 Task: Create in the project UpwardTech in Backlog an issue 'Implement a new cloud-based project management system for a company with advanced task tracking and collaboration features', assign it to team member softage.1@softage.net and change the status to IN PROGRESS.
Action: Mouse moved to (94, 221)
Screenshot: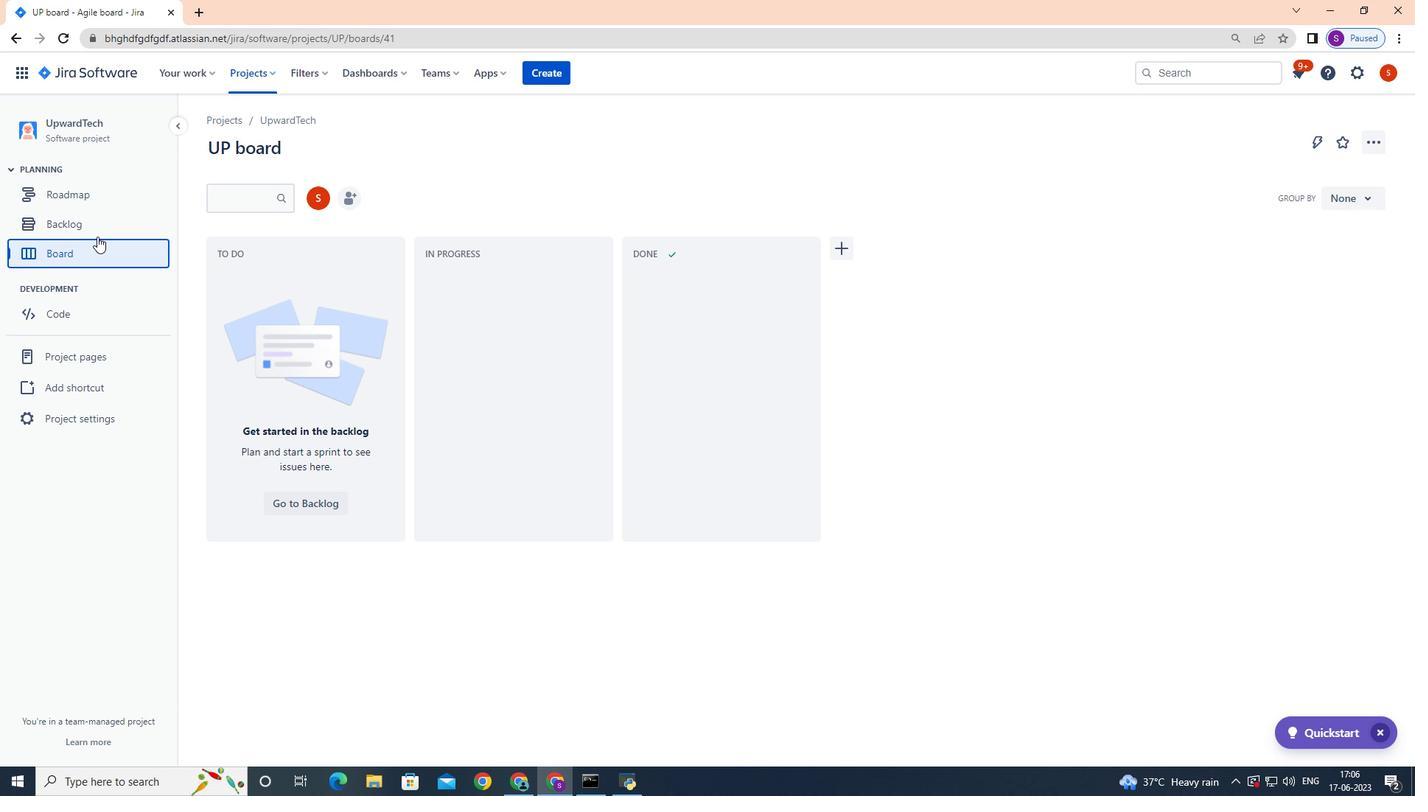 
Action: Mouse pressed left at (94, 221)
Screenshot: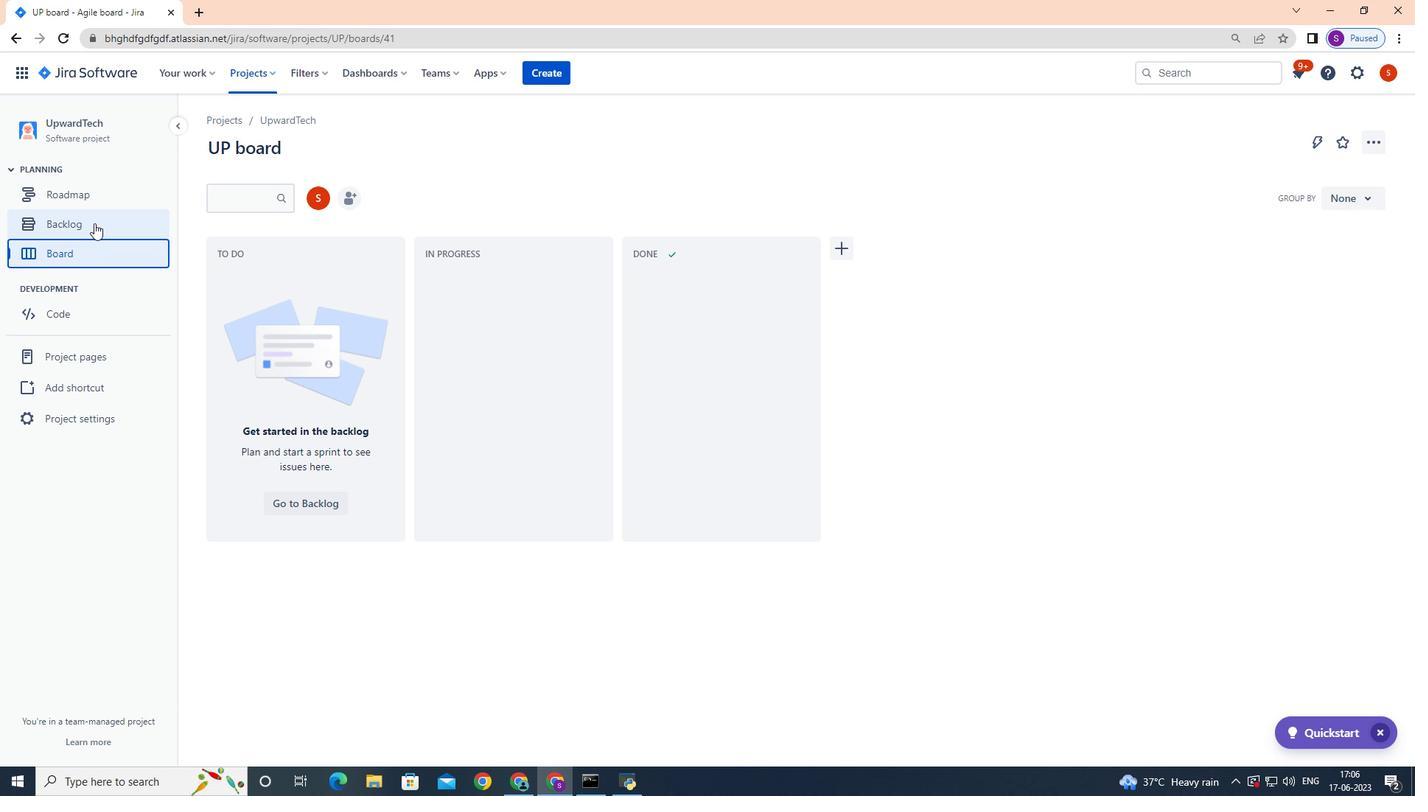 
Action: Mouse moved to (448, 616)
Screenshot: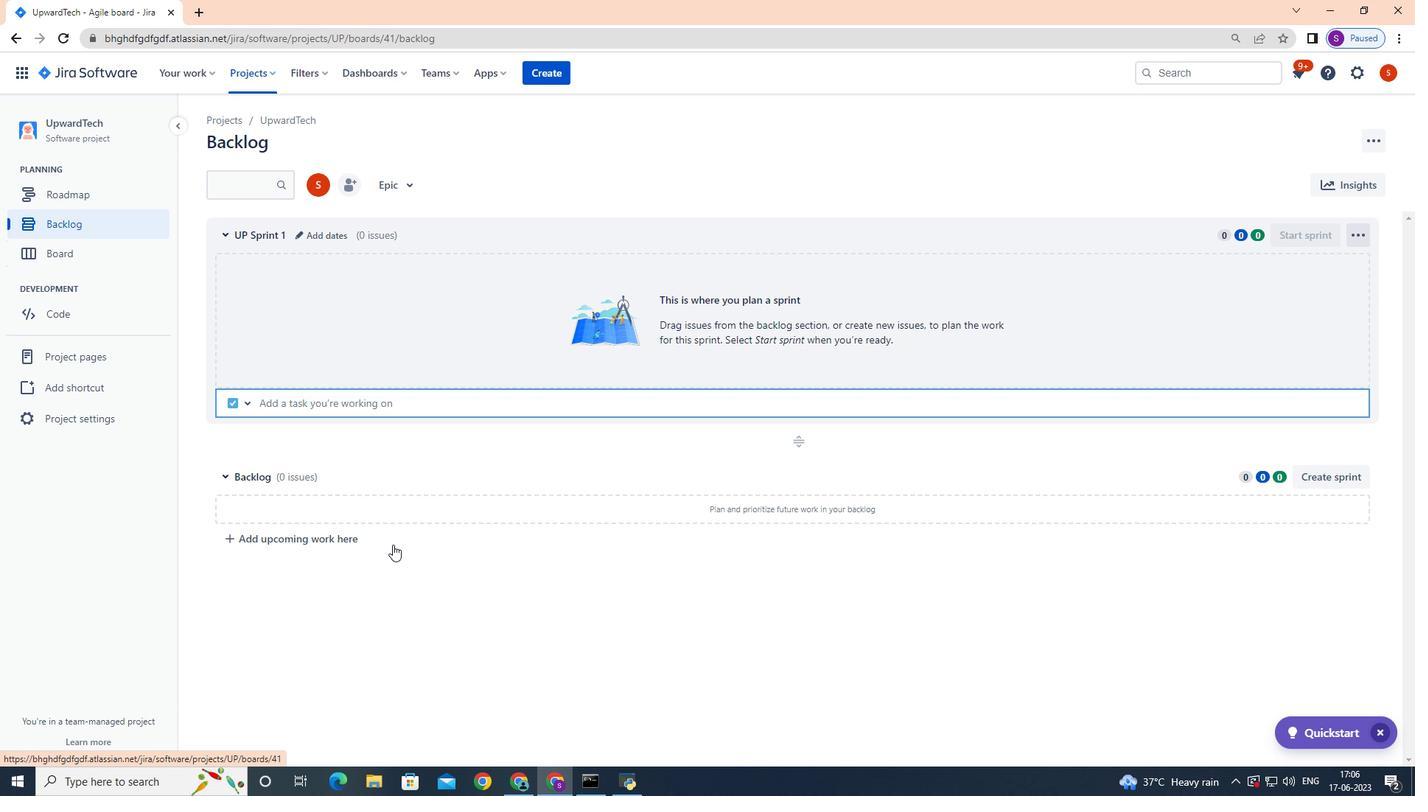 
Action: Mouse pressed left at (448, 616)
Screenshot: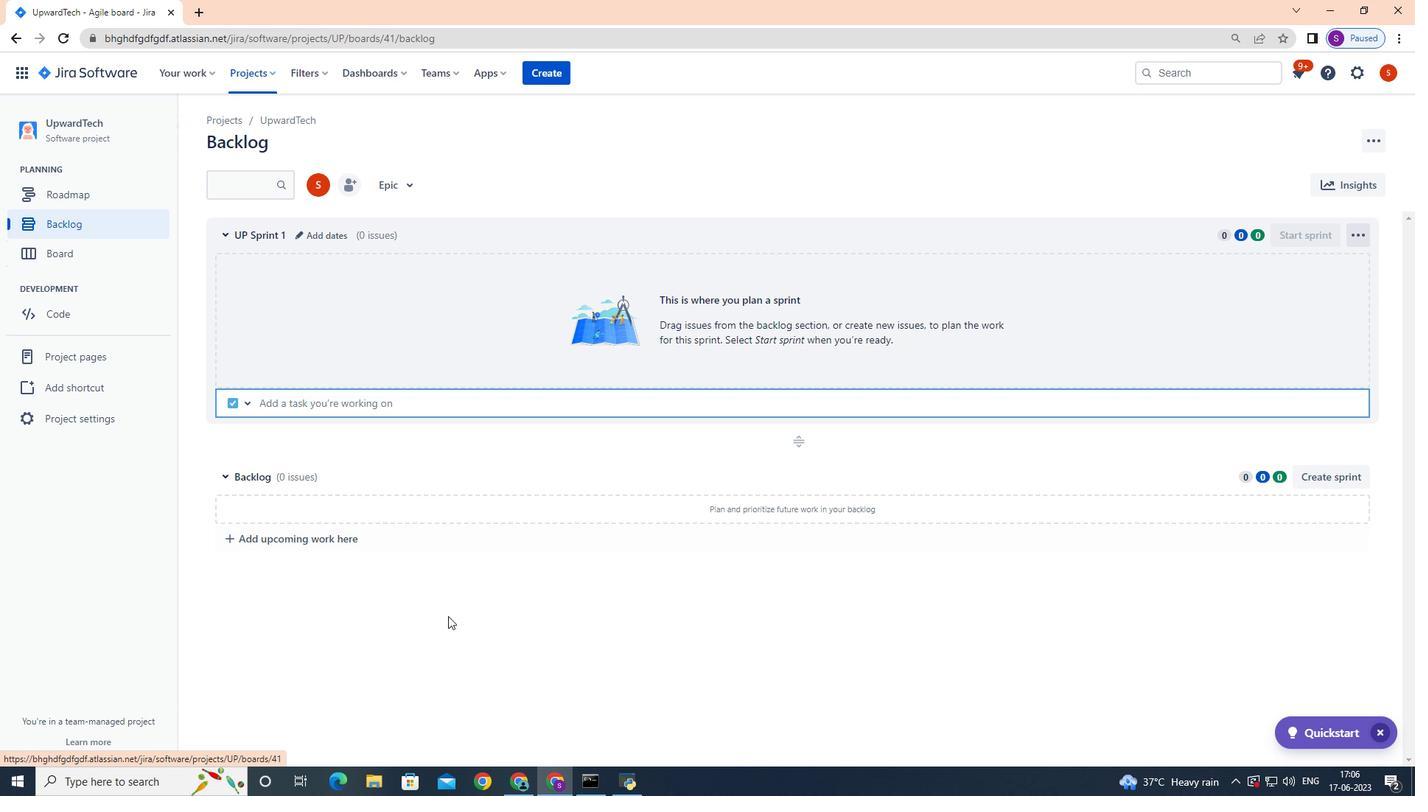 
Action: Mouse moved to (284, 401)
Screenshot: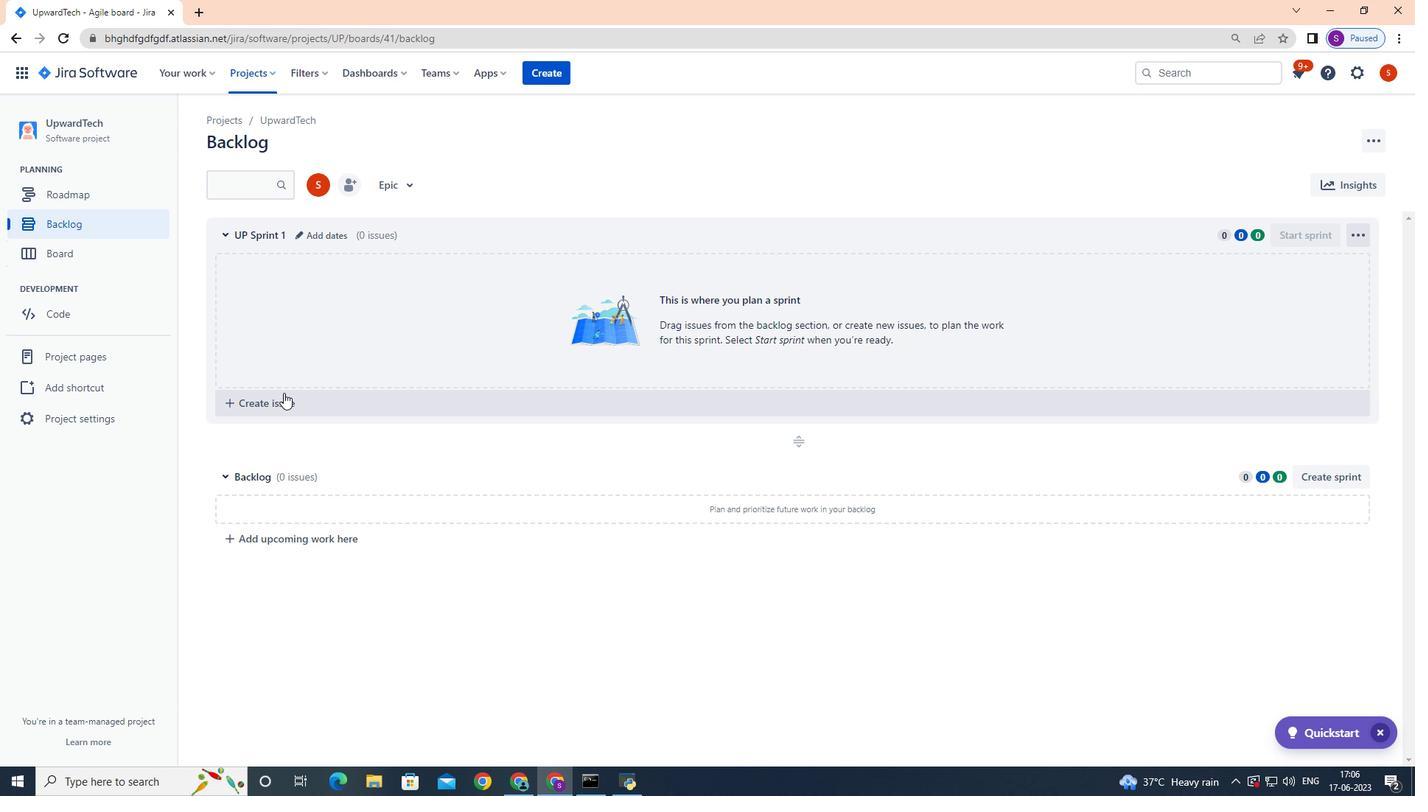 
Action: Mouse pressed left at (284, 401)
Screenshot: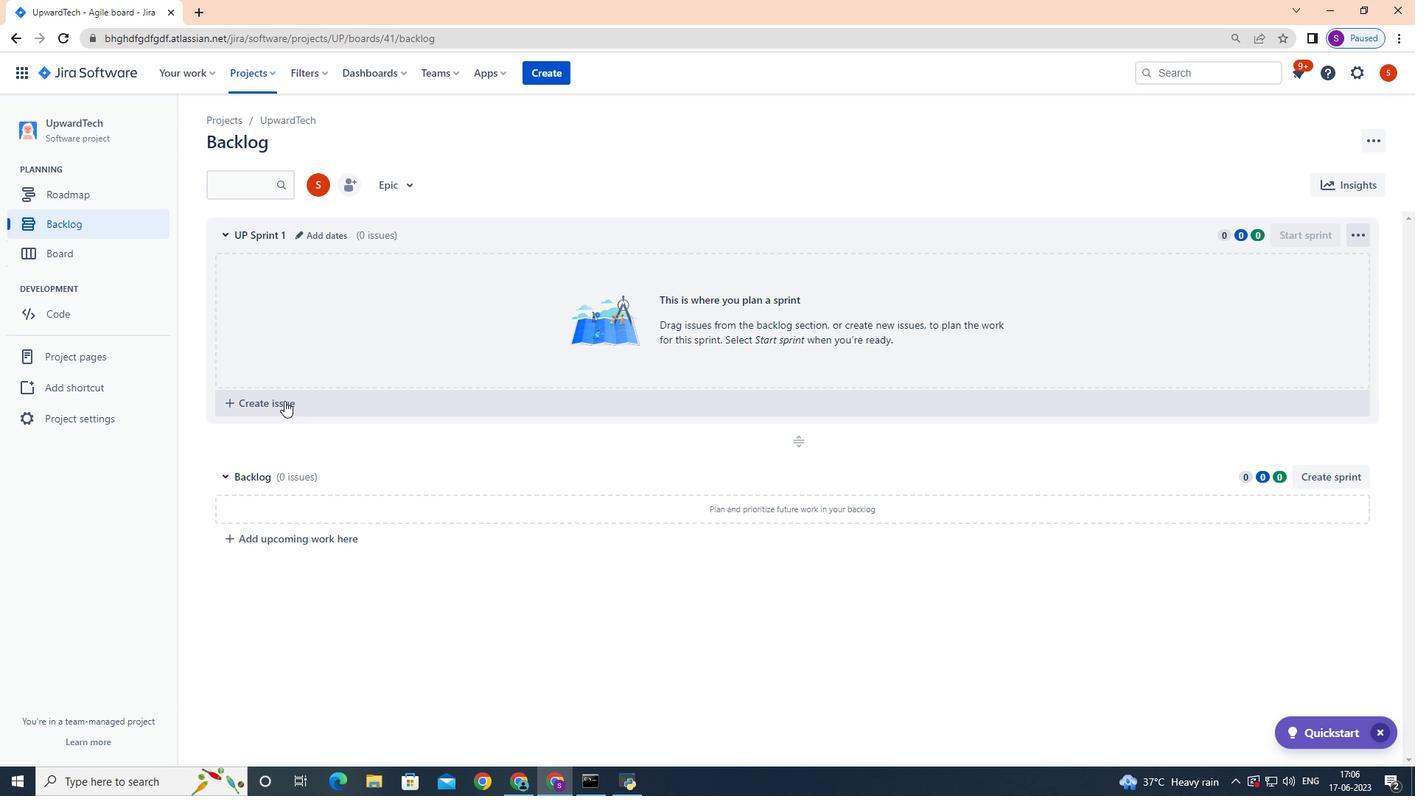 
Action: Key pressed <Key.shift>Implement<Key.space>a<Key.space>new<Key.space>cloud-based<Key.space>project<Key.space>management<Key.space>system<Key.space>for<Key.space>a<Key.space>company<Key.space>with<Key.space>advanced<Key.space>task<Key.space>tracking<Key.space>and<Key.space>collaboration<Key.space>features<Key.enter>
Screenshot: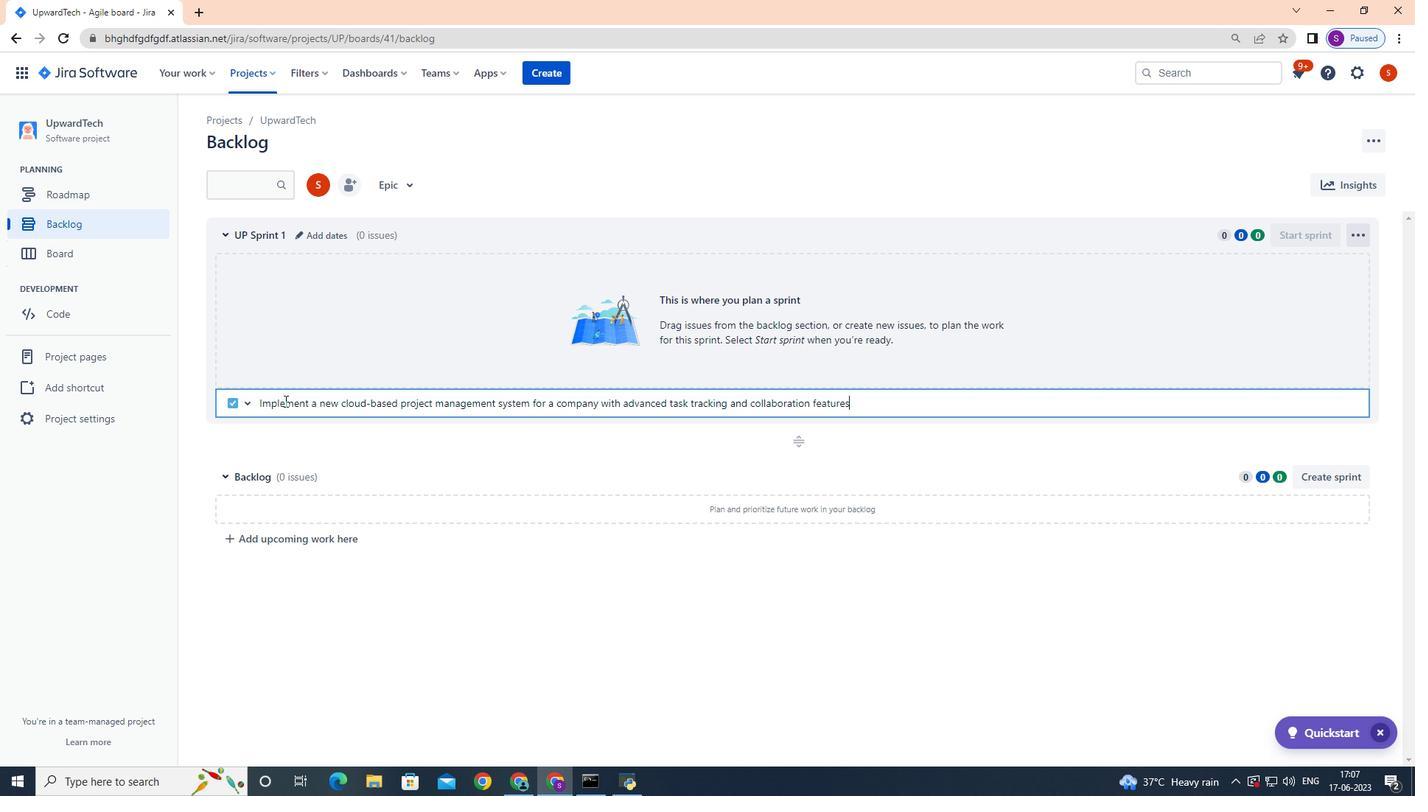 
Action: Mouse moved to (1329, 263)
Screenshot: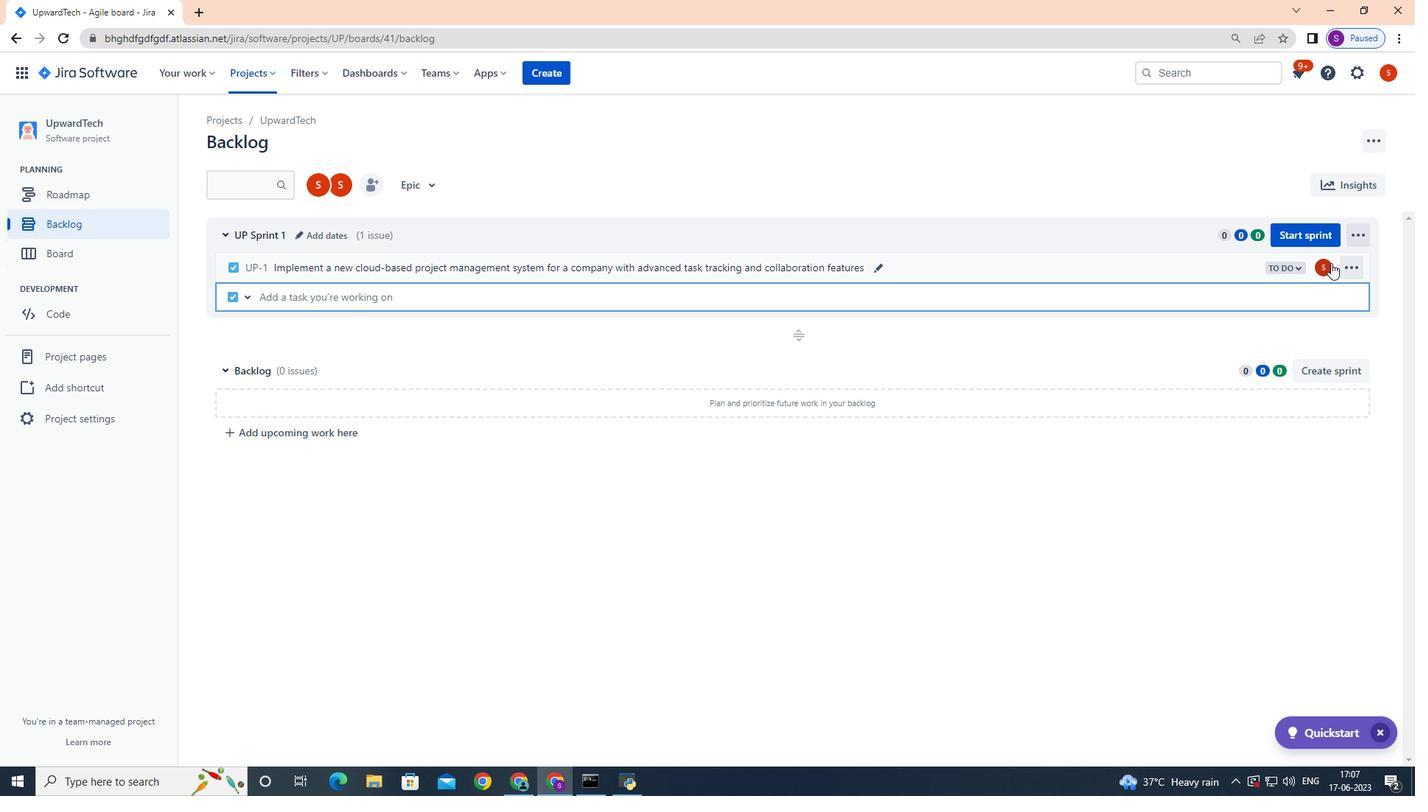 
Action: Mouse pressed left at (1329, 263)
Screenshot: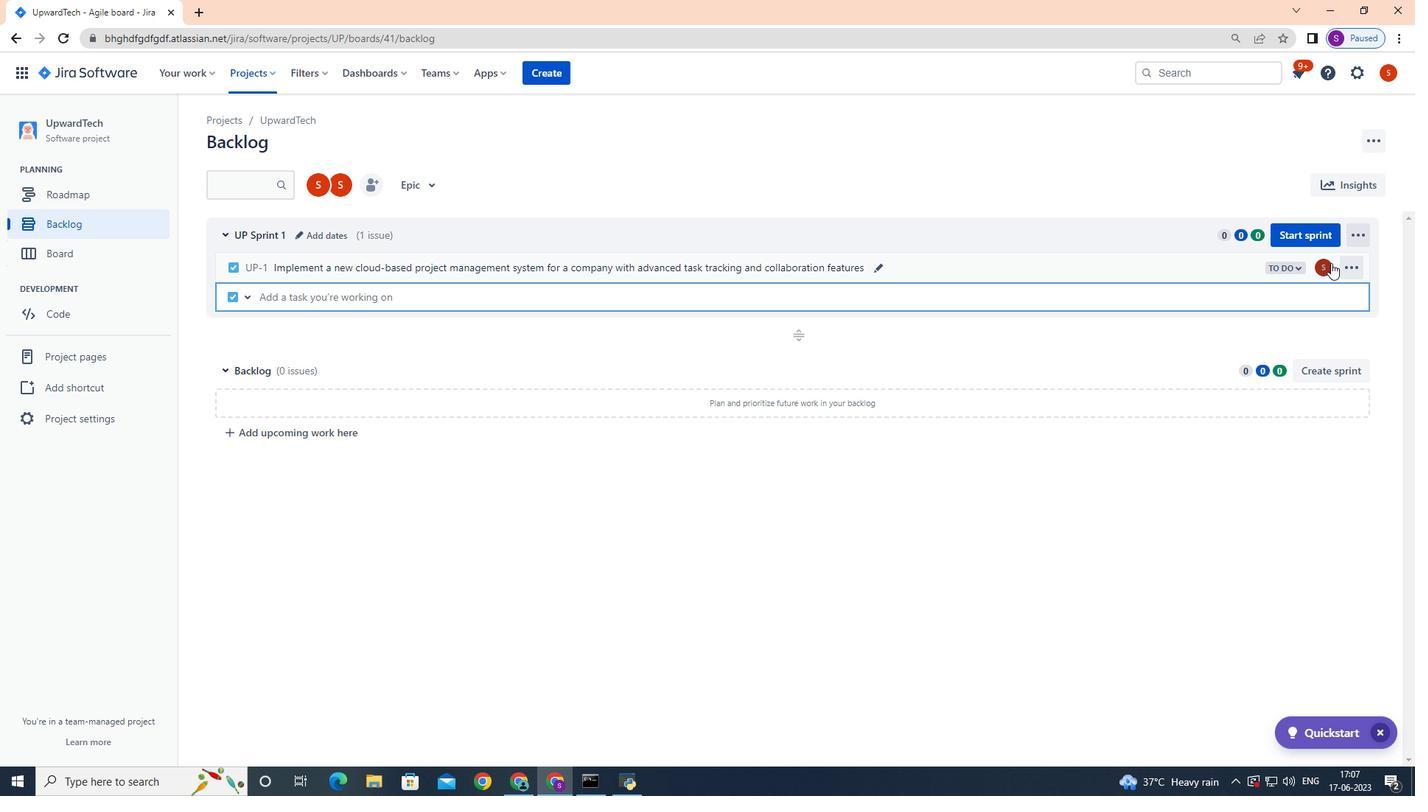 
Action: Key pressed softage.1
Screenshot: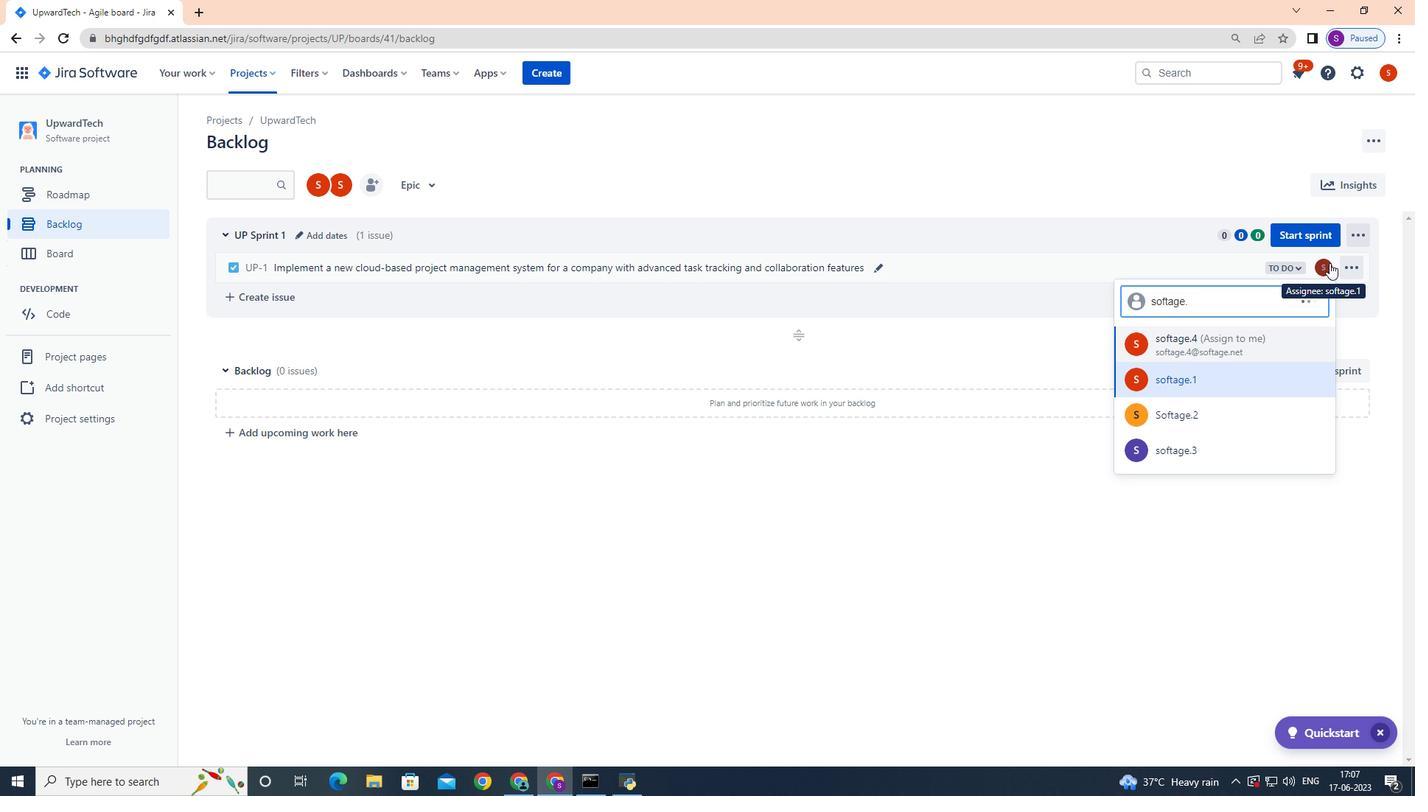 
Action: Mouse moved to (1213, 373)
Screenshot: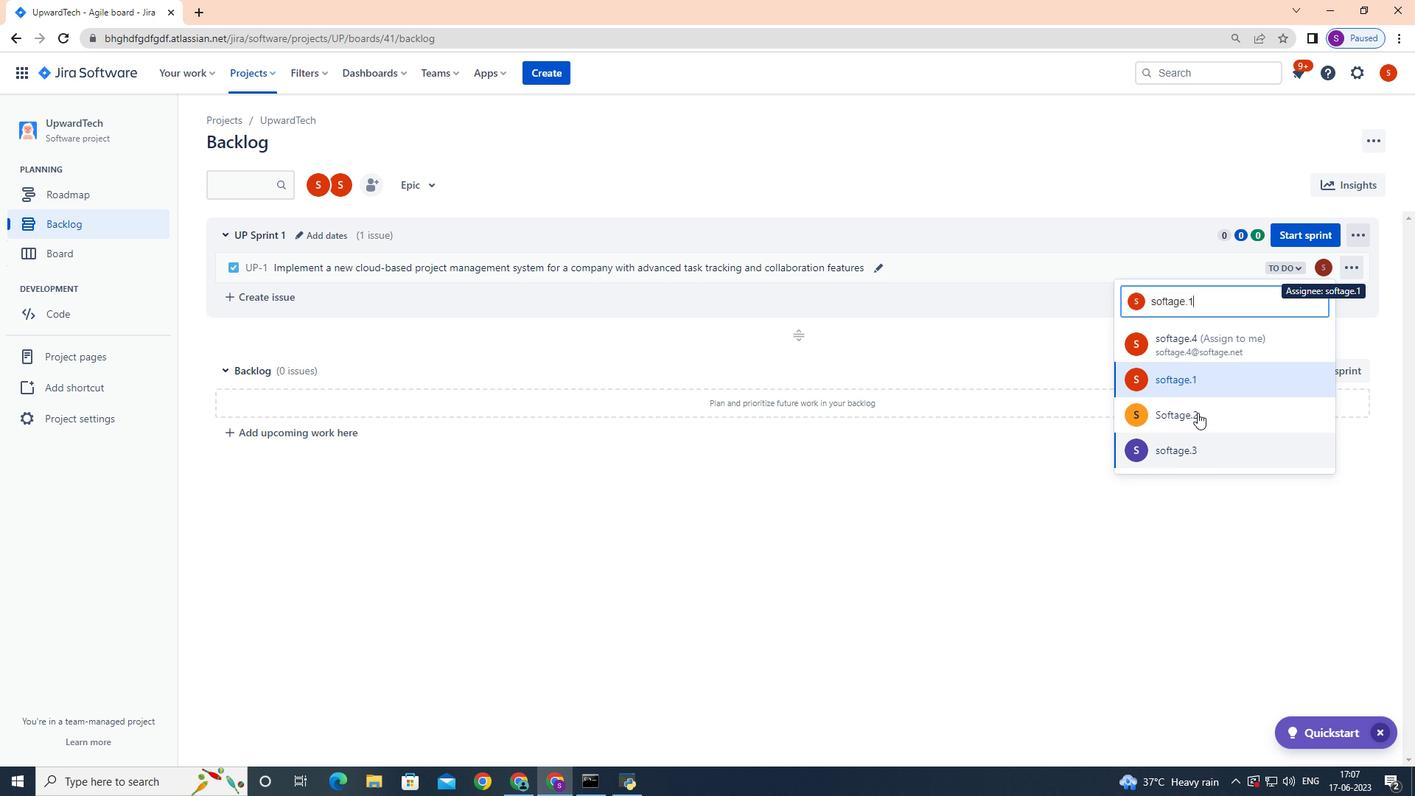 
Action: Mouse pressed left at (1213, 373)
Screenshot: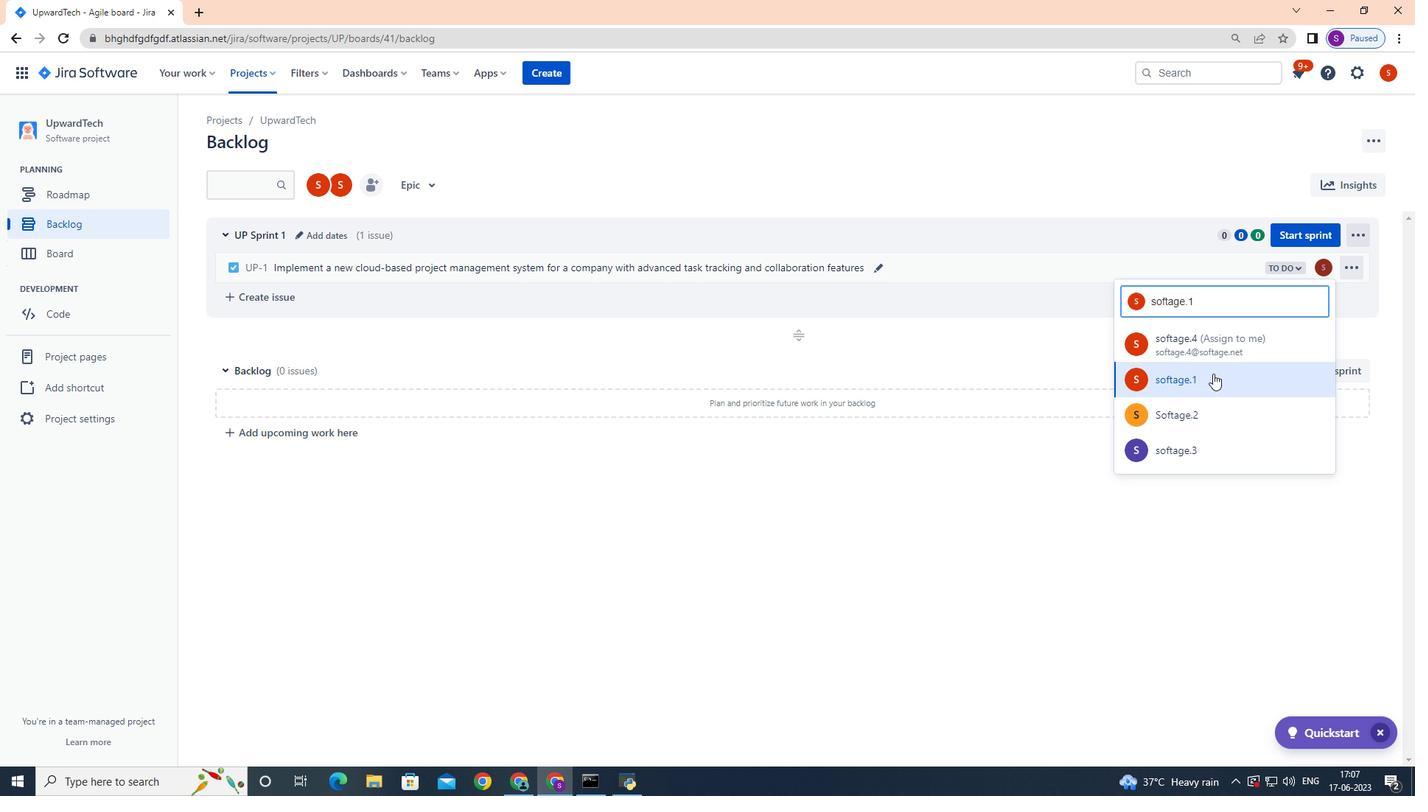 
Action: Mouse moved to (1299, 267)
Screenshot: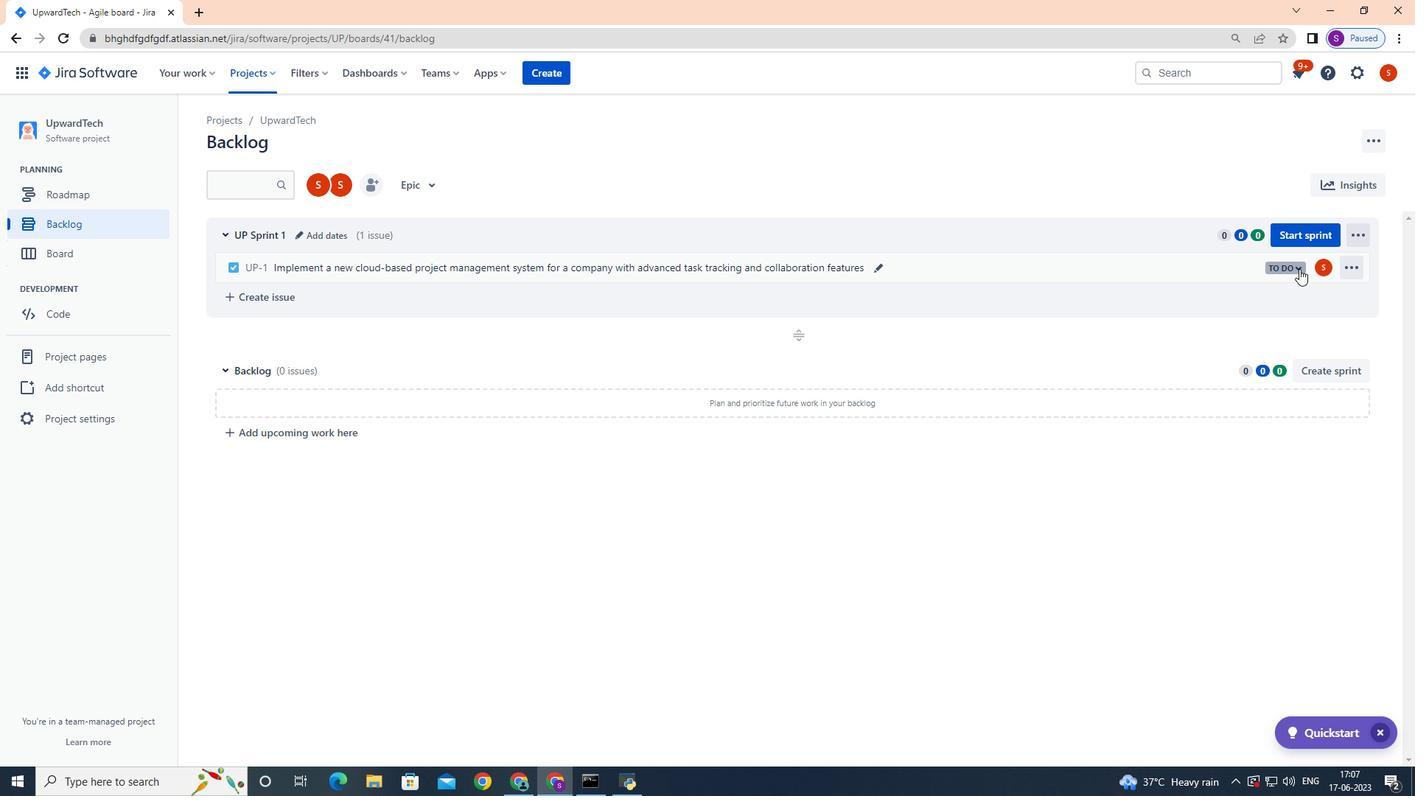 
Action: Mouse pressed left at (1299, 267)
Screenshot: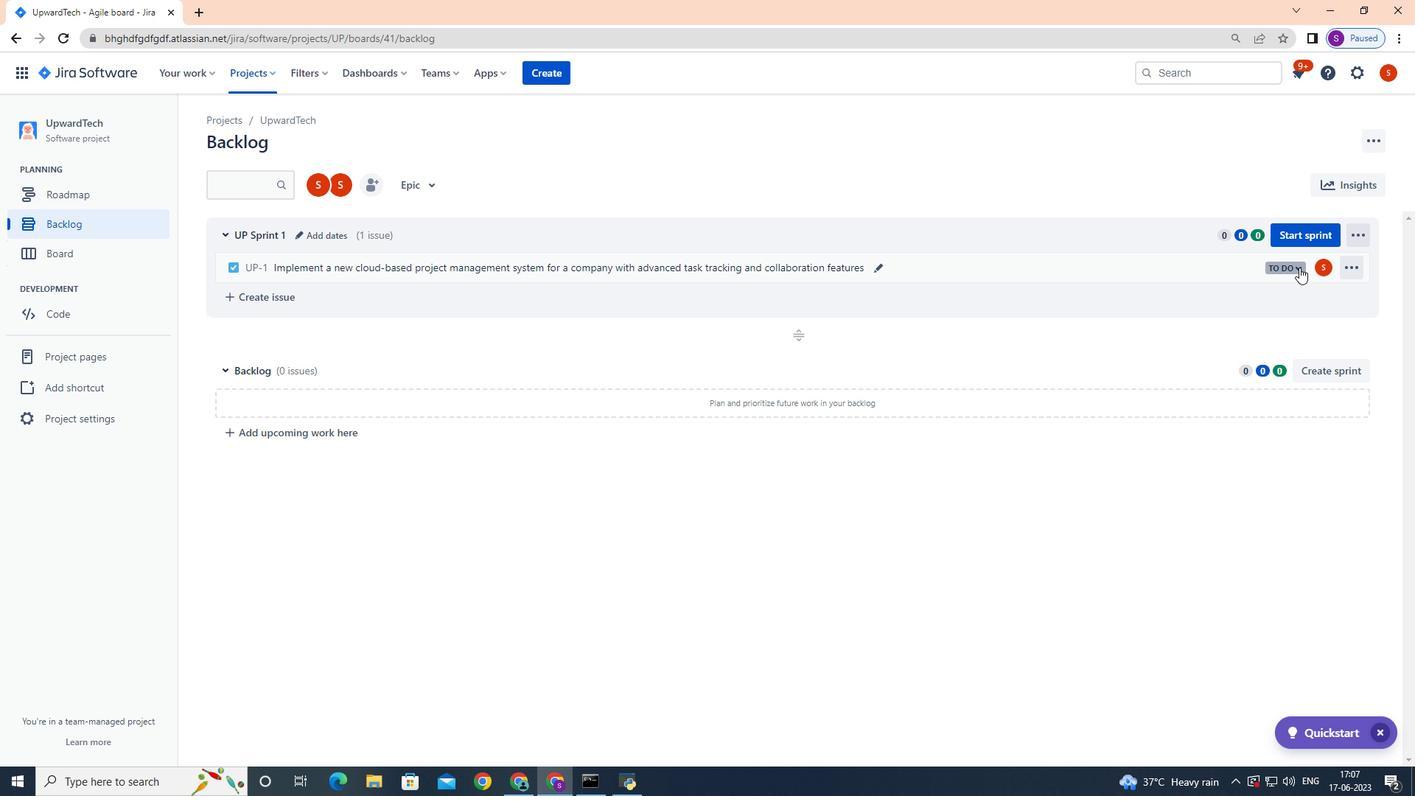 
Action: Mouse moved to (1215, 294)
Screenshot: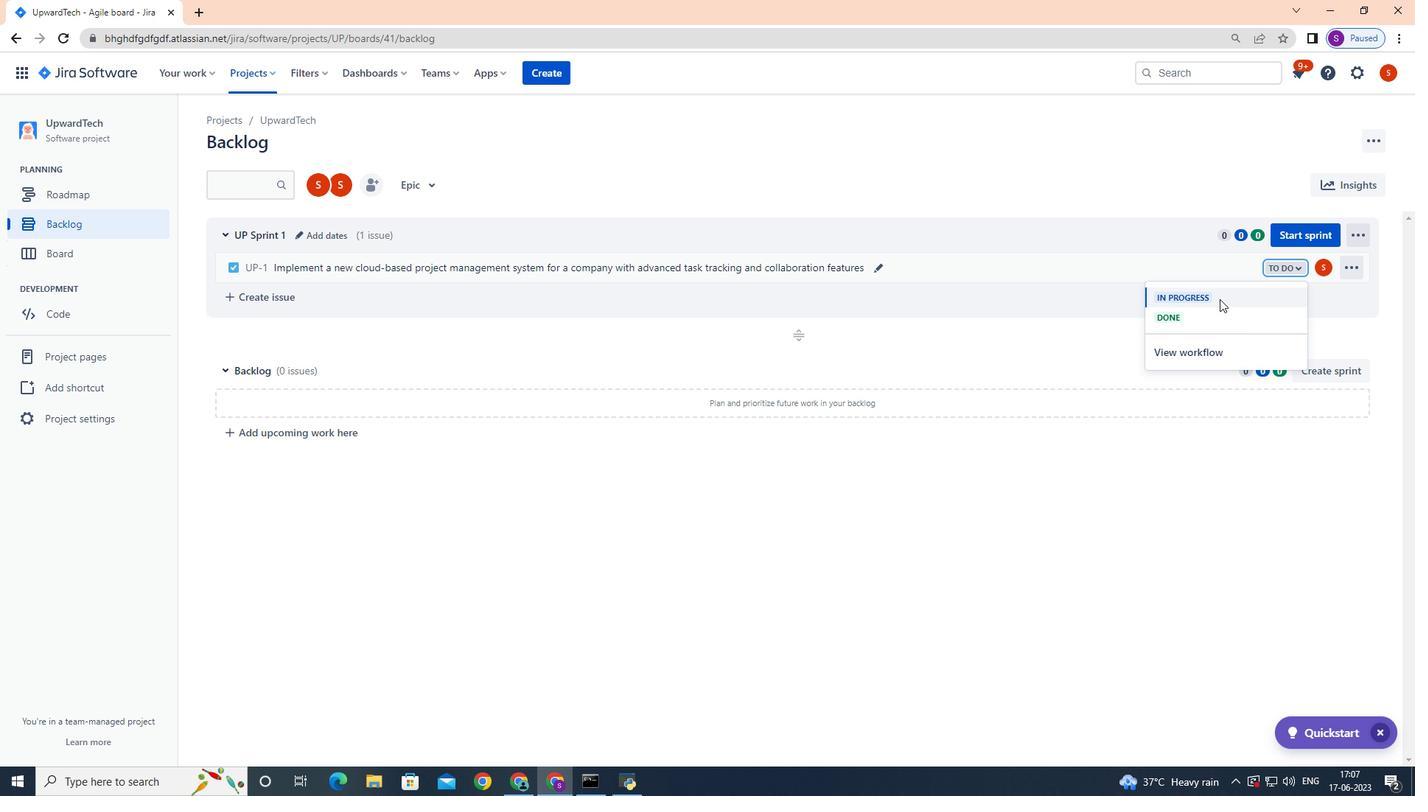 
Action: Mouse pressed left at (1215, 294)
Screenshot: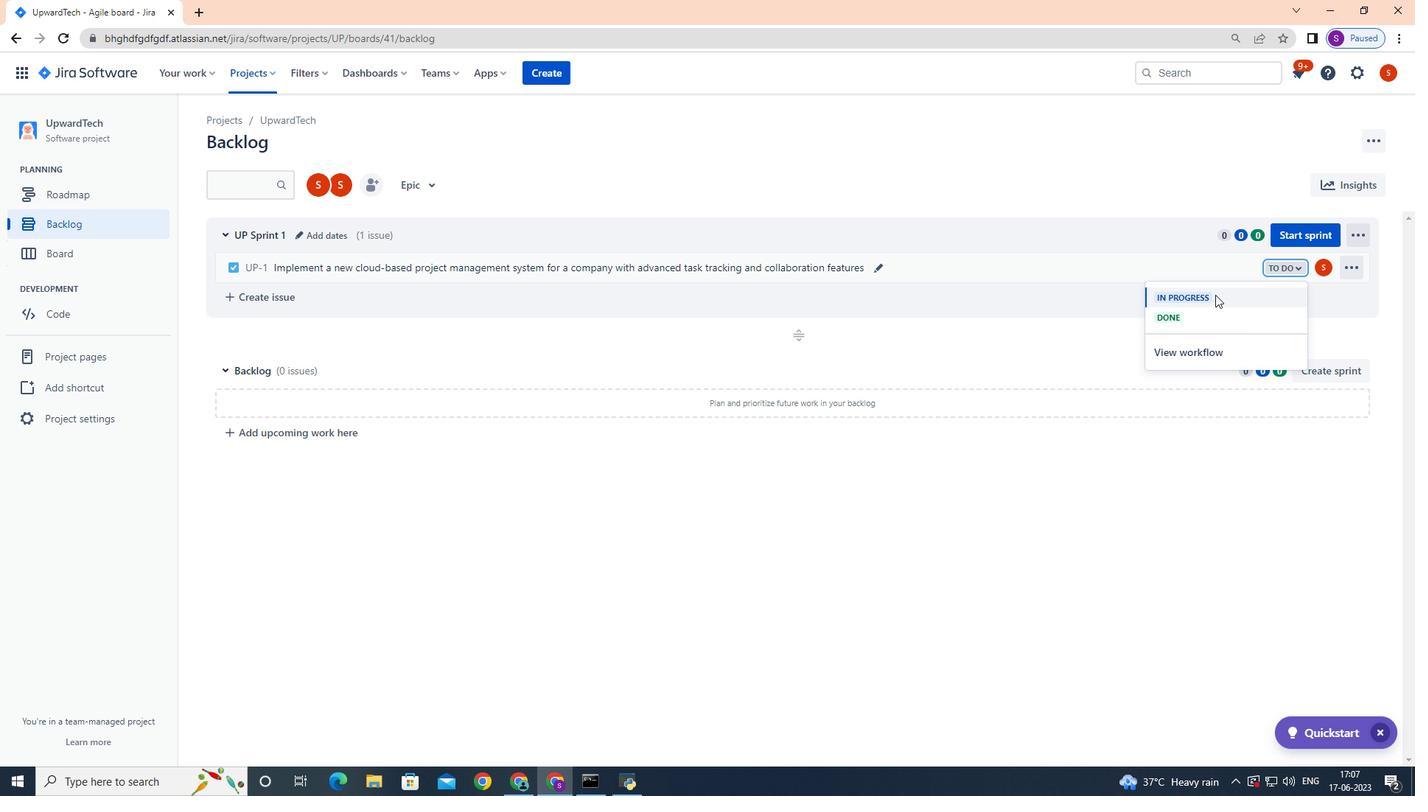 
Action: Mouse moved to (1048, 561)
Screenshot: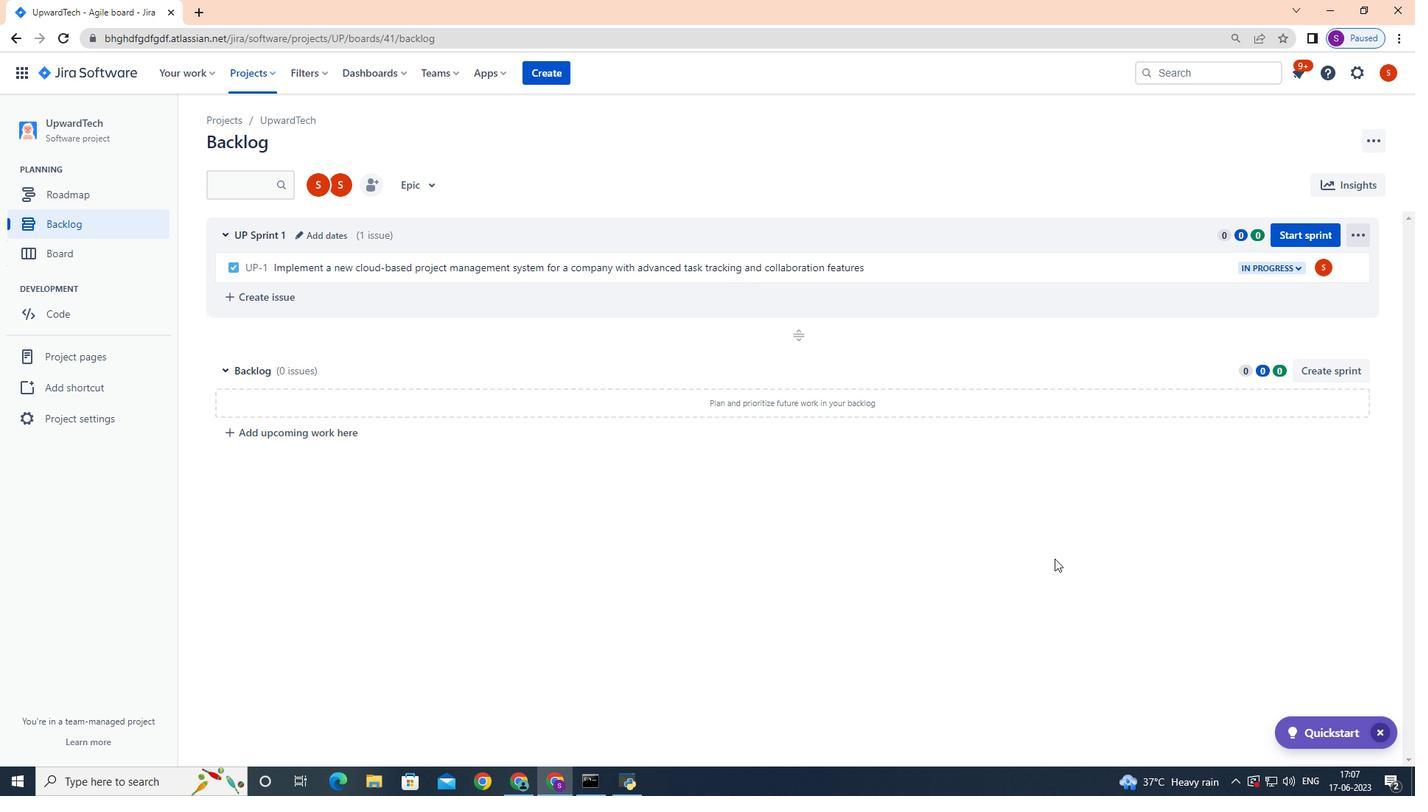 
